 Task: Move the task Create an e-learning platform for online education to the section Done in the project AgileBazaar and filter the tasks in the project by Due next week
Action: Mouse moved to (565, 255)
Screenshot: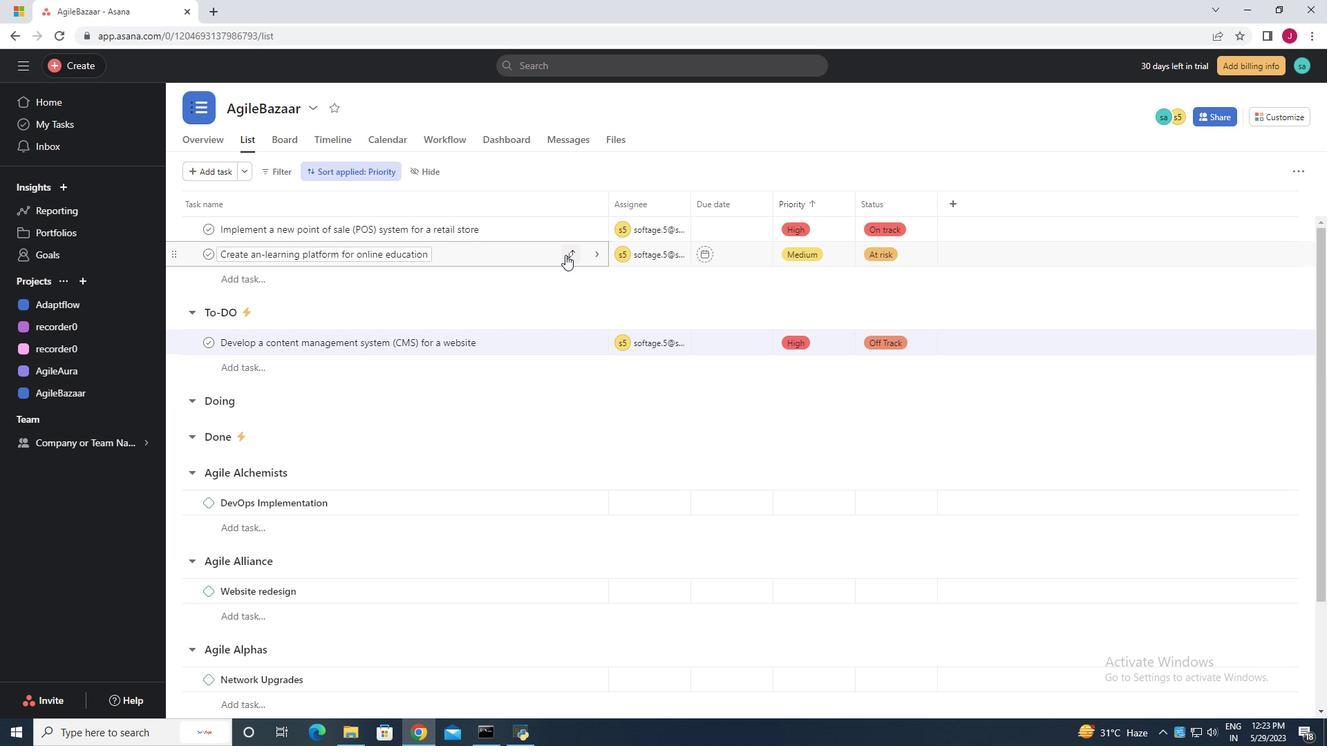 
Action: Mouse pressed left at (565, 255)
Screenshot: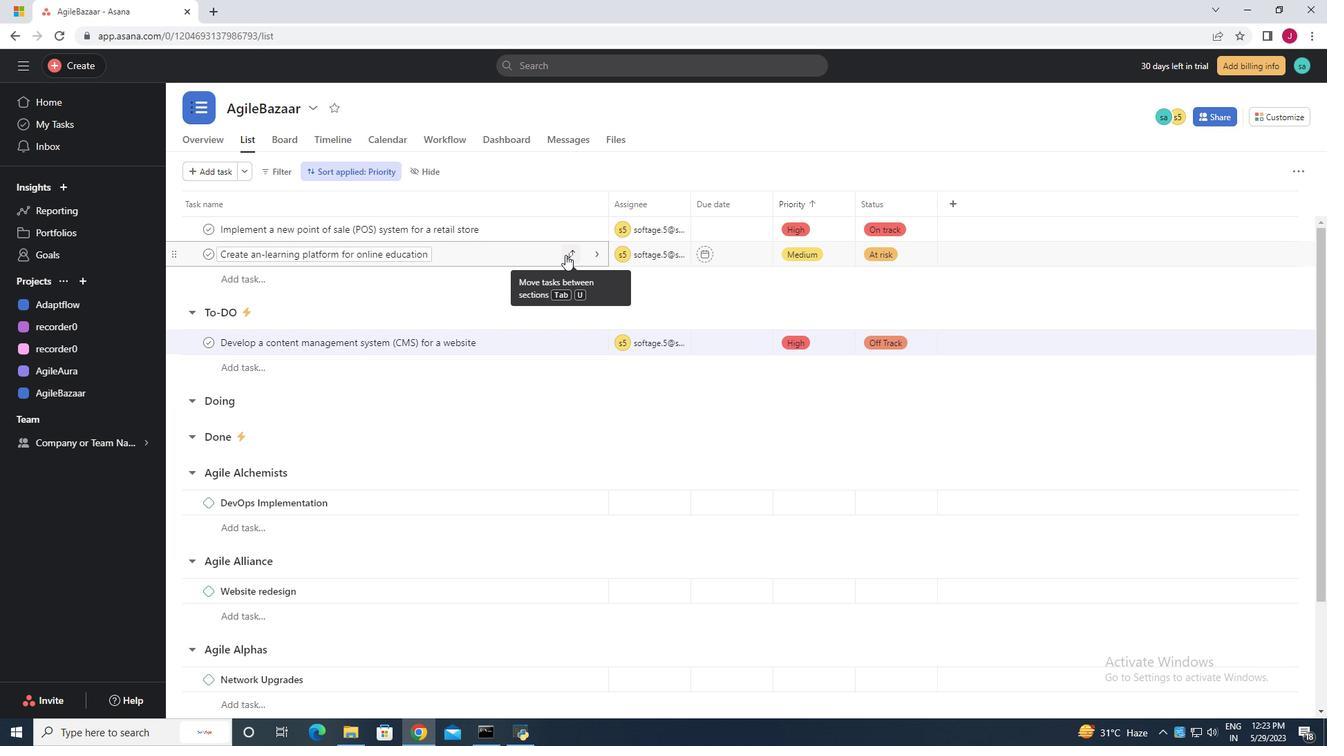 
Action: Mouse moved to (499, 383)
Screenshot: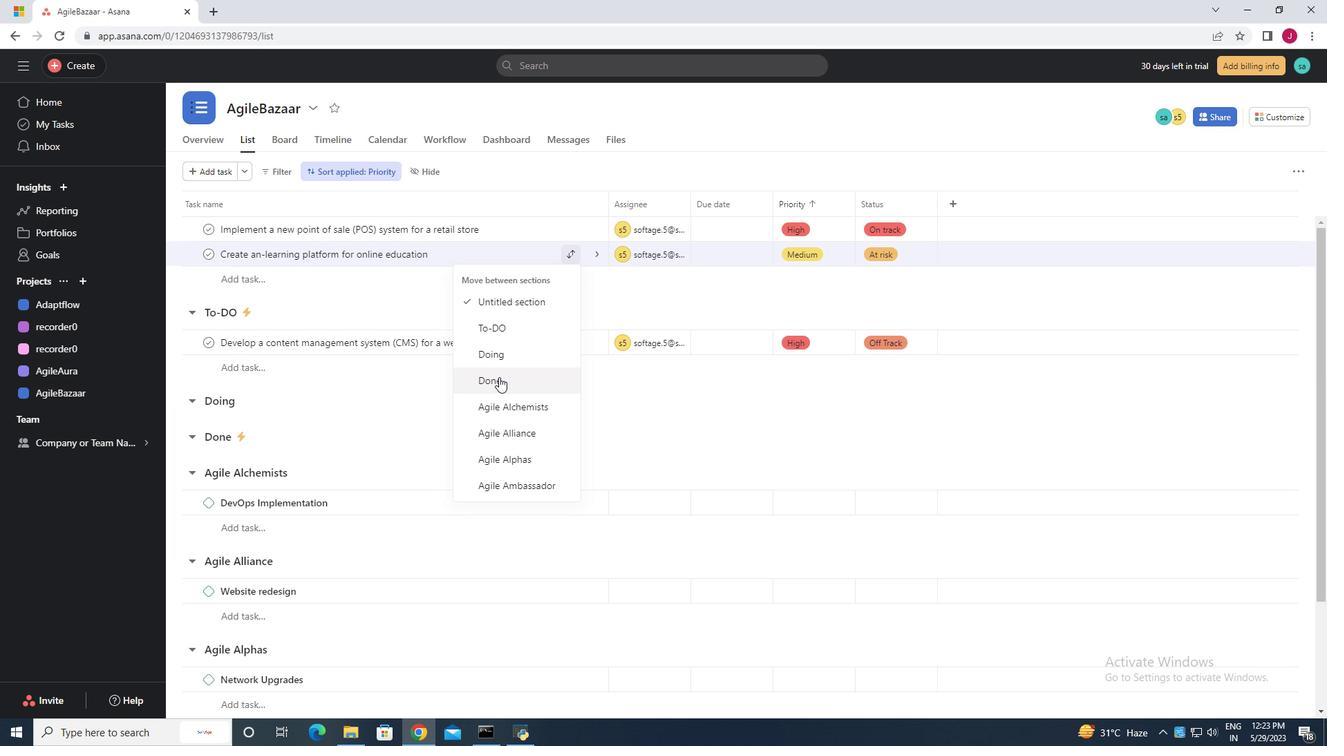 
Action: Mouse pressed left at (499, 383)
Screenshot: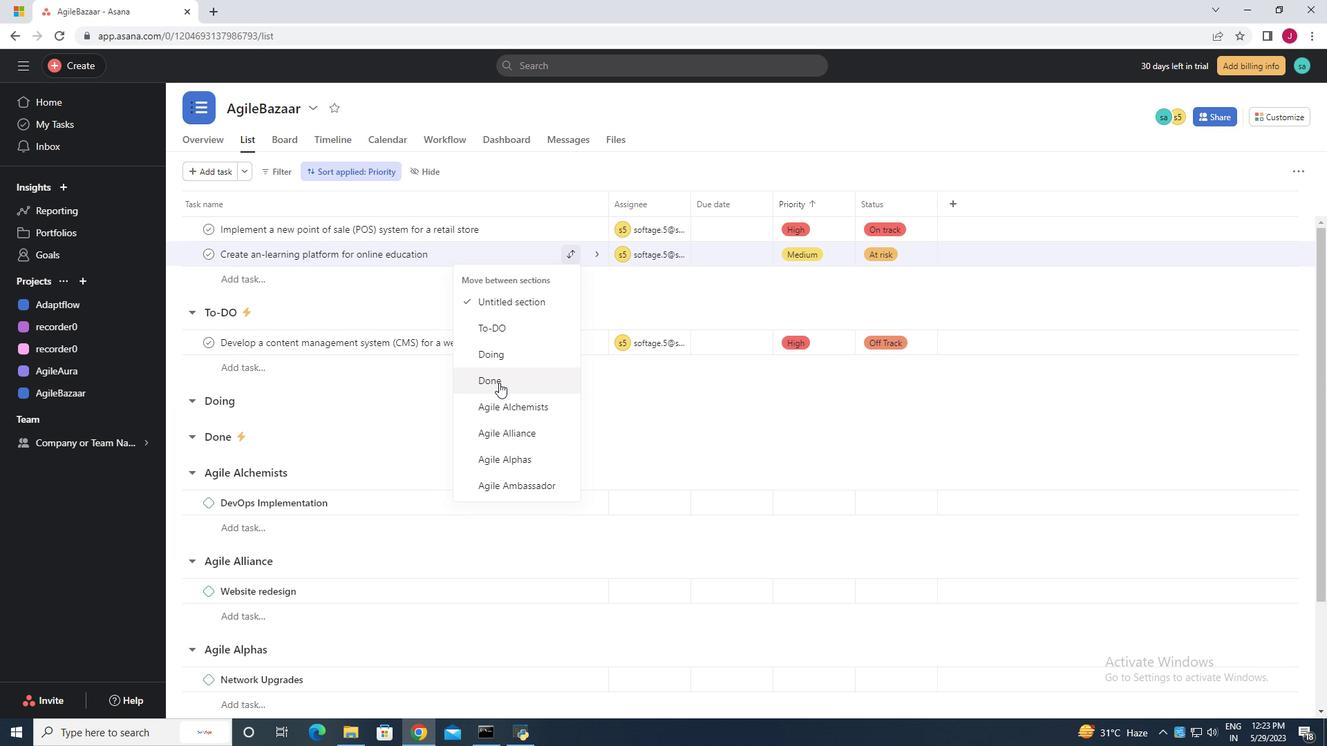 
Action: Mouse moved to (277, 173)
Screenshot: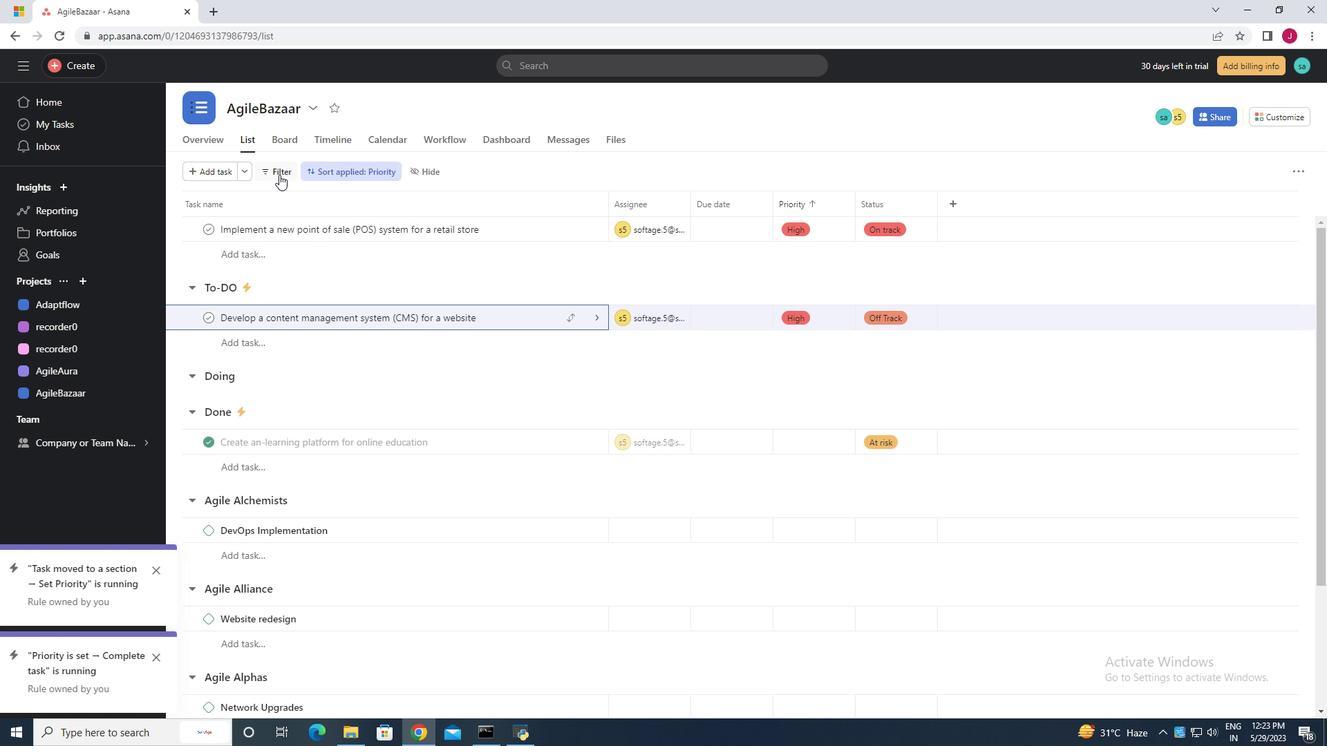 
Action: Mouse pressed left at (277, 173)
Screenshot: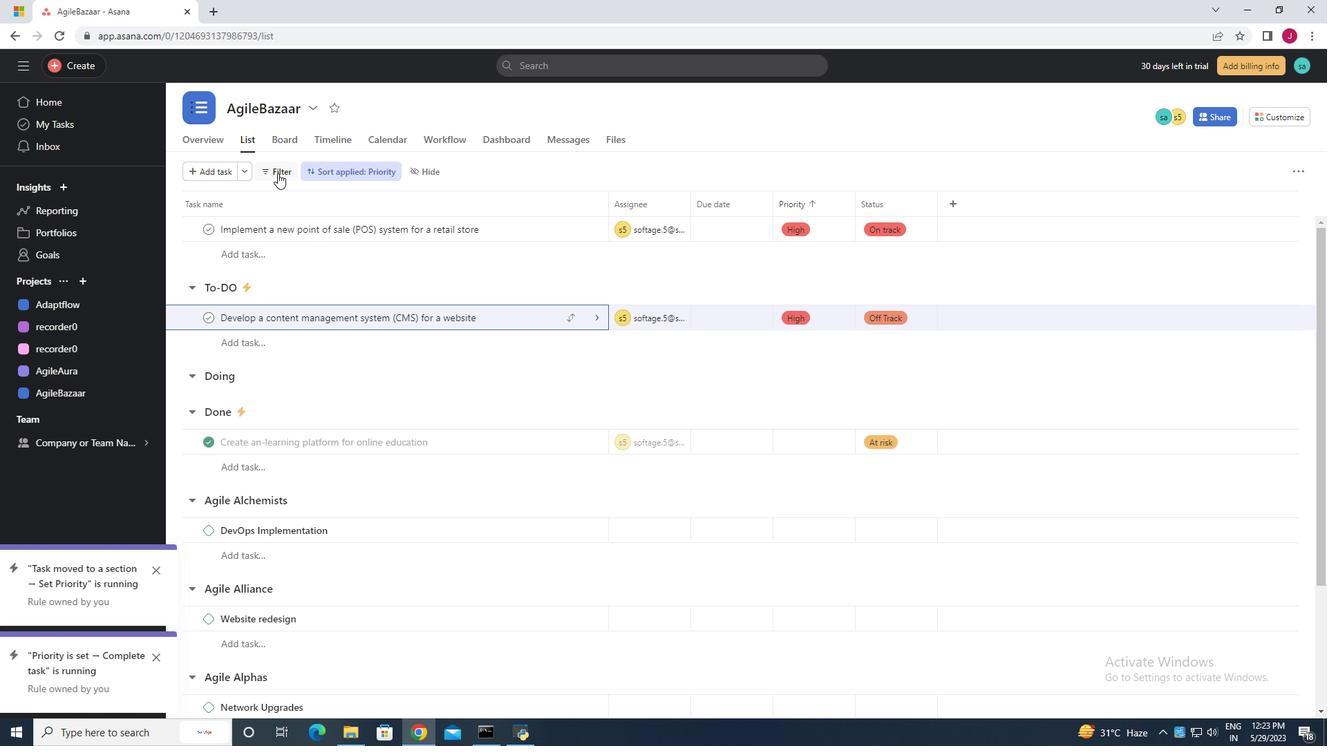 
Action: Mouse moved to (506, 228)
Screenshot: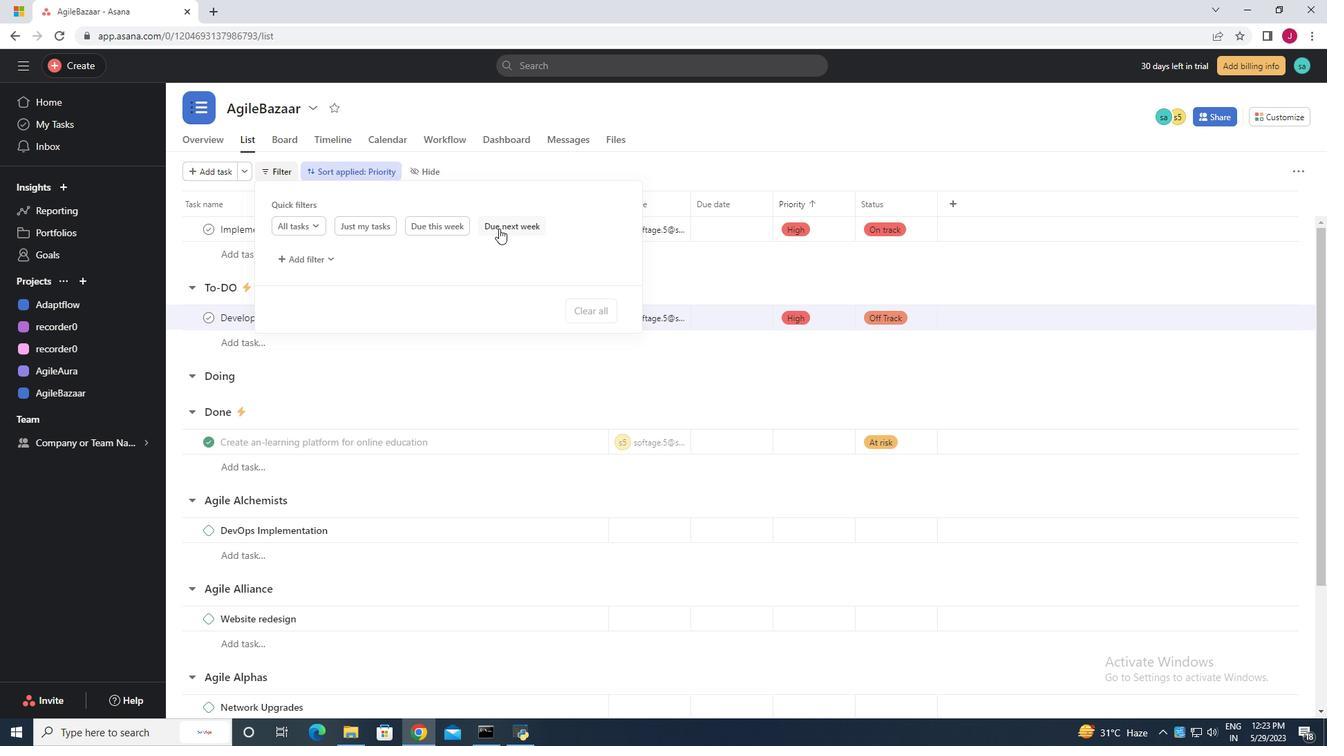 
Action: Mouse pressed left at (506, 228)
Screenshot: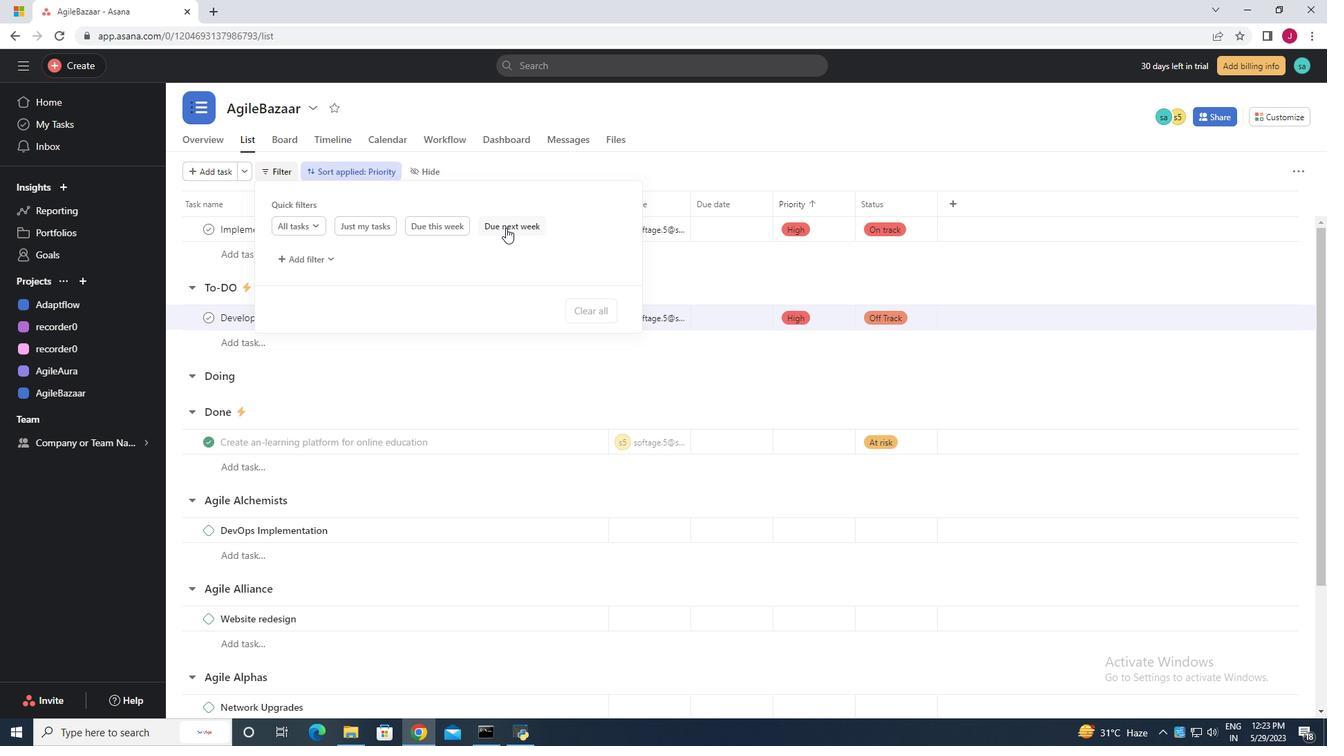 
Action: Mouse moved to (739, 340)
Screenshot: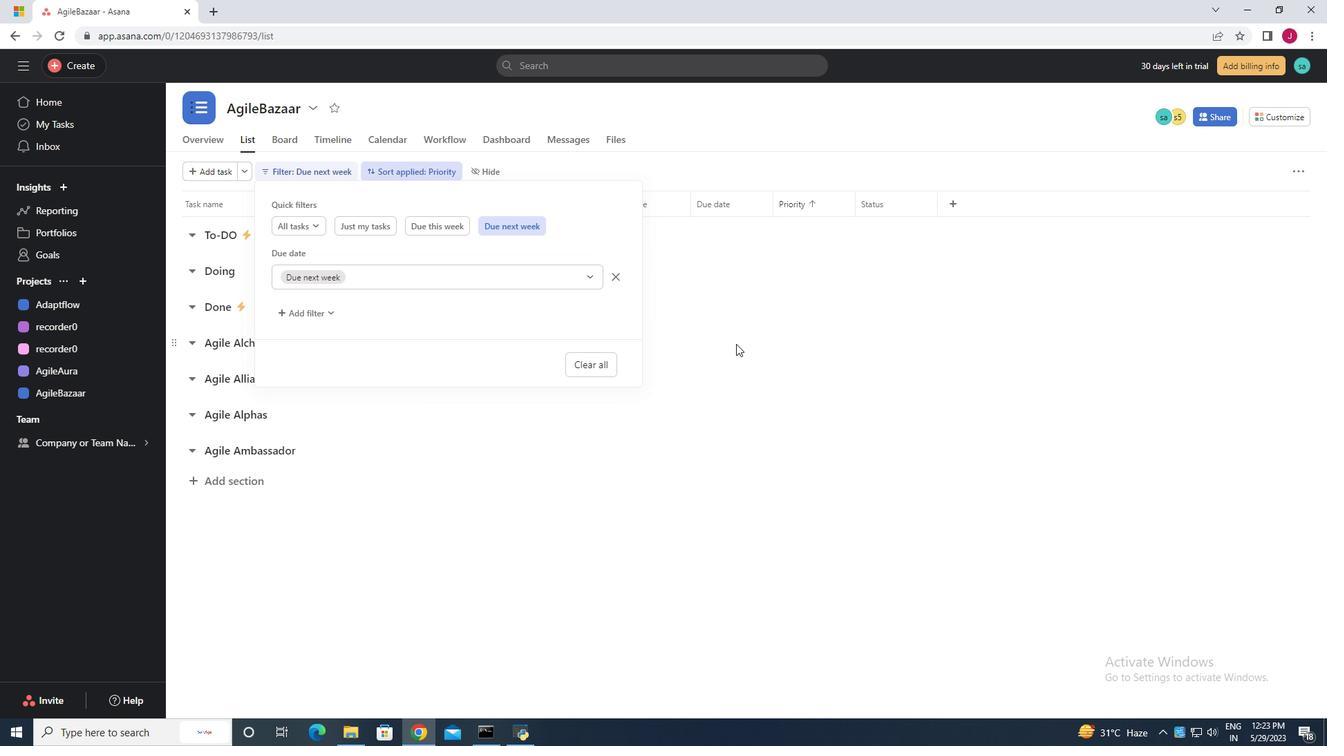 
Action: Mouse pressed left at (739, 340)
Screenshot: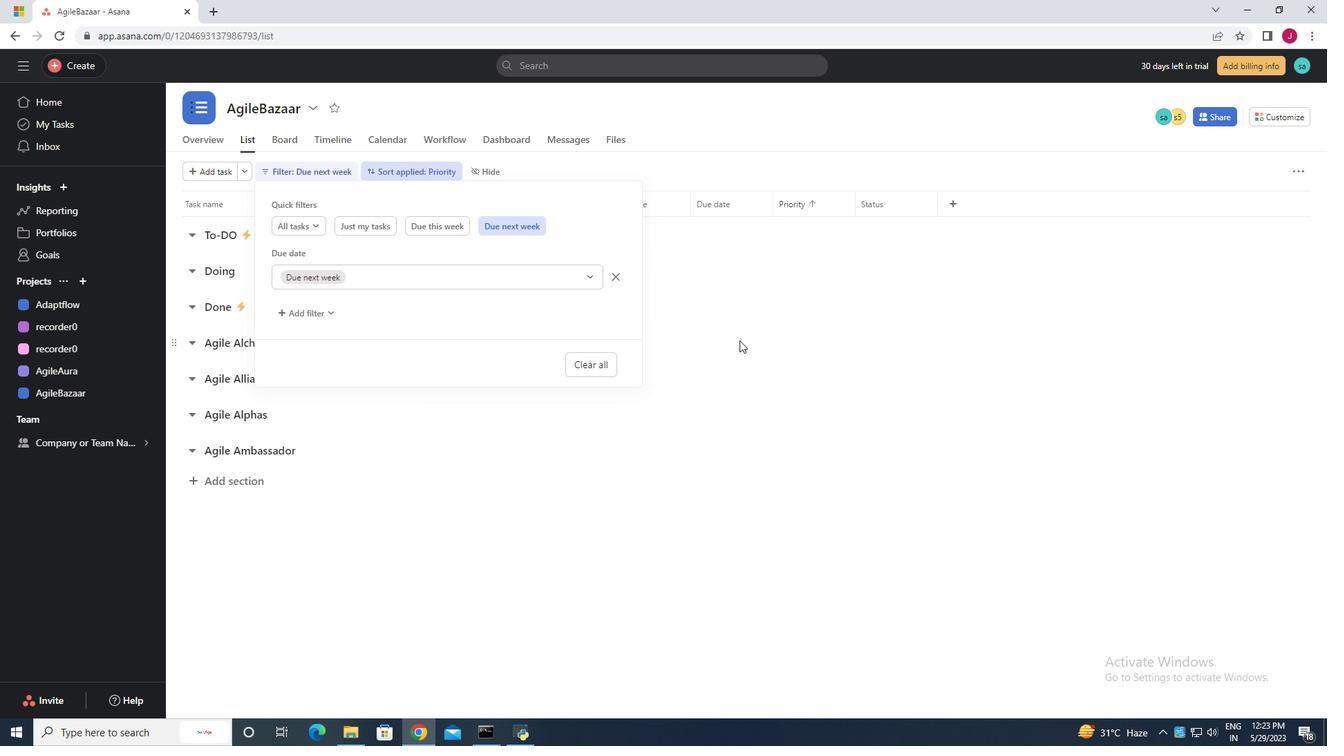 
Action: Mouse moved to (740, 340)
Screenshot: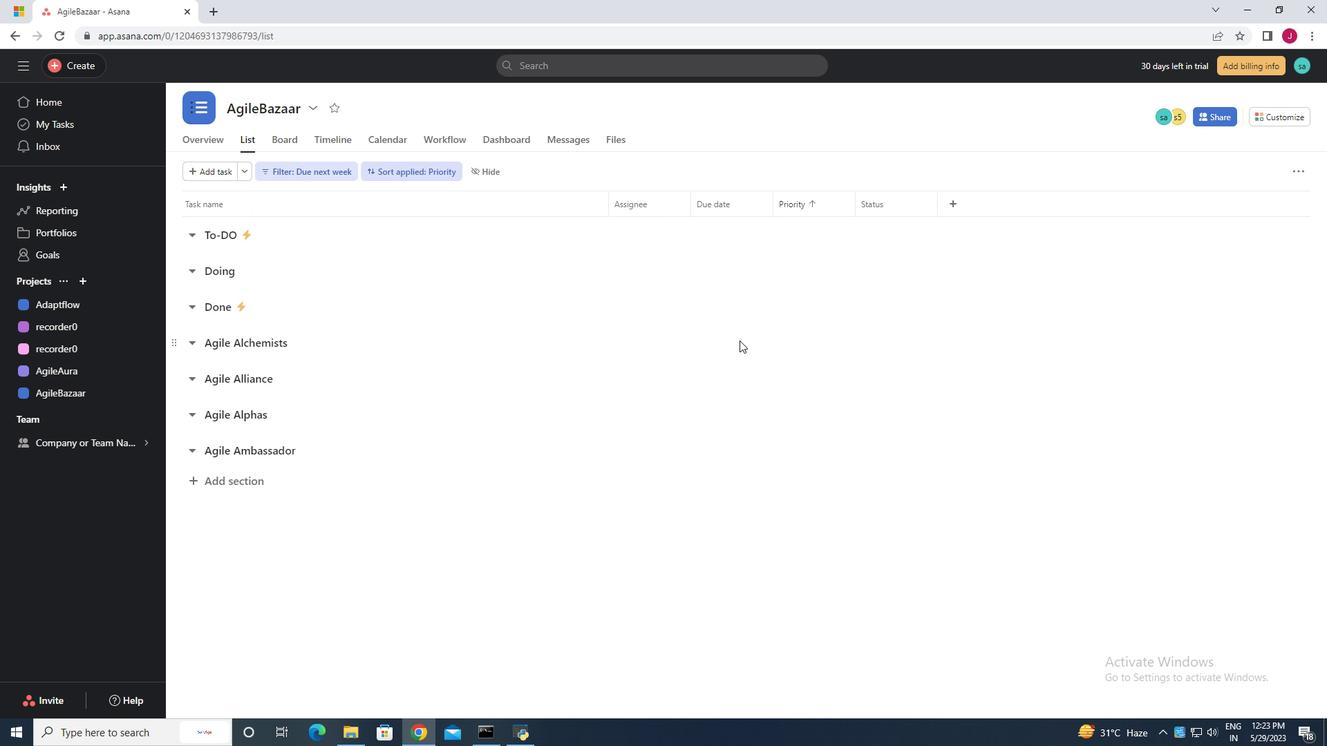 
